 Task: Insert a file "Function mapper".
Action: Mouse moved to (107, 75)
Screenshot: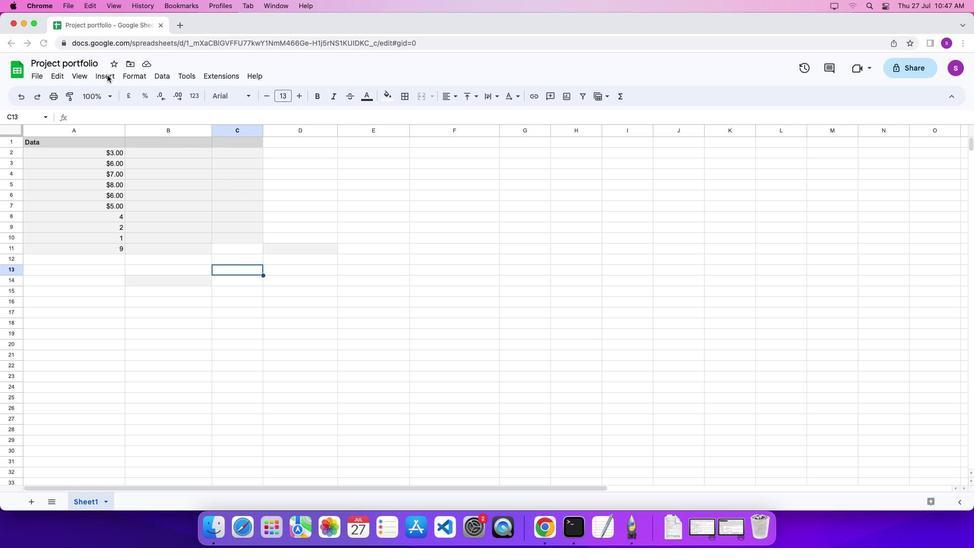 
Action: Mouse pressed left at (107, 75)
Screenshot: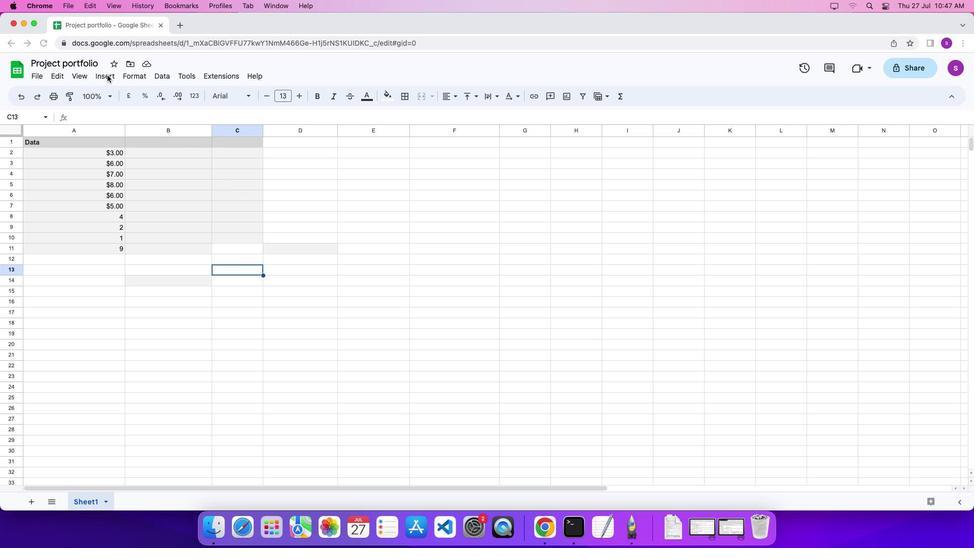 
Action: Mouse moved to (110, 76)
Screenshot: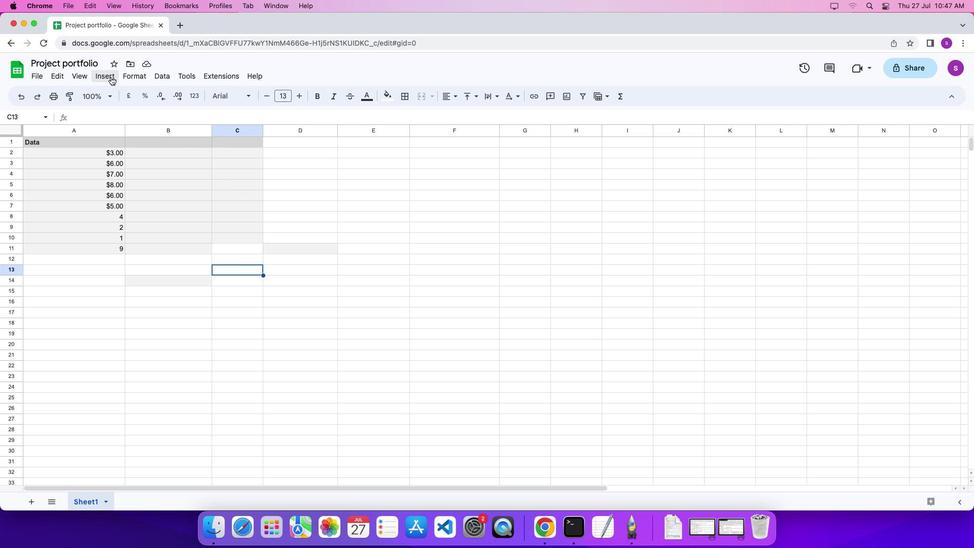 
Action: Mouse pressed left at (110, 76)
Screenshot: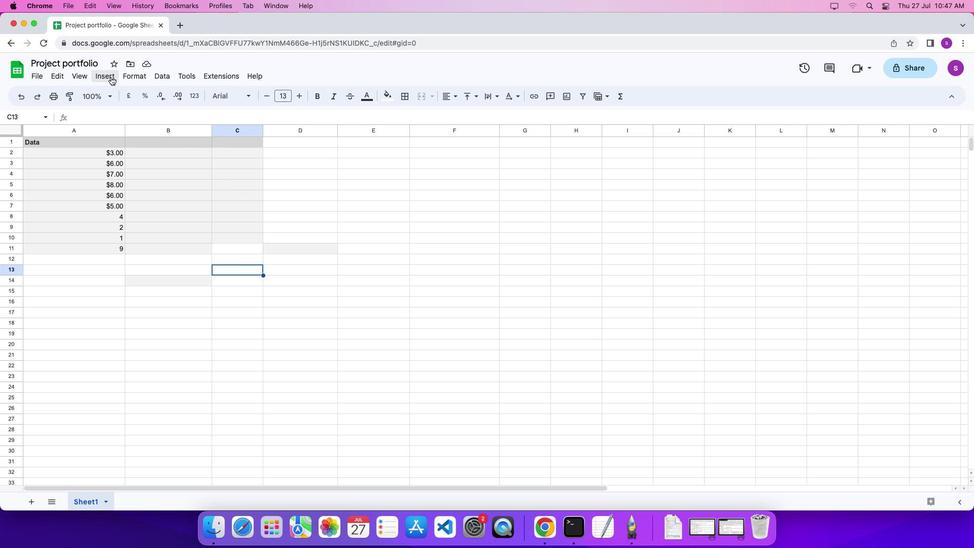 
Action: Mouse moved to (278, 349)
Screenshot: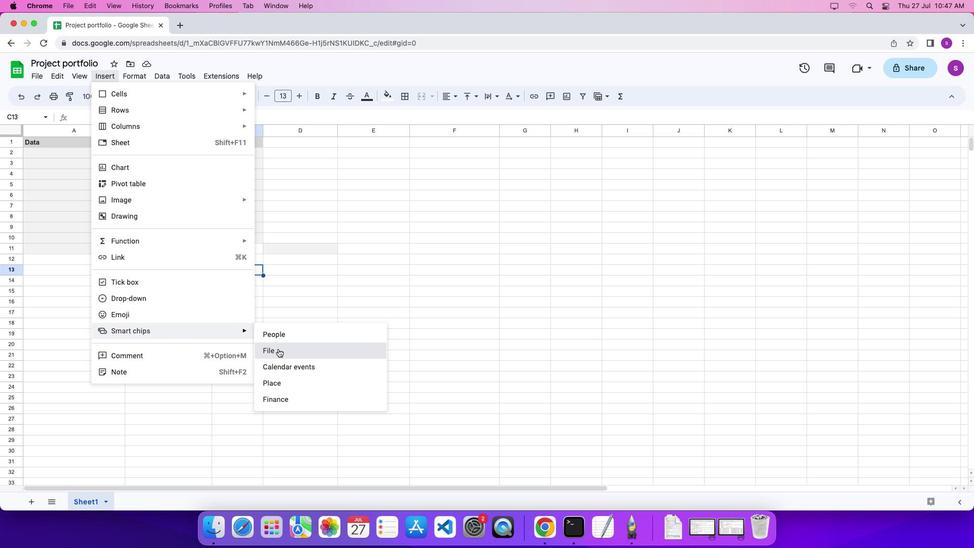 
Action: Mouse pressed left at (278, 349)
Screenshot: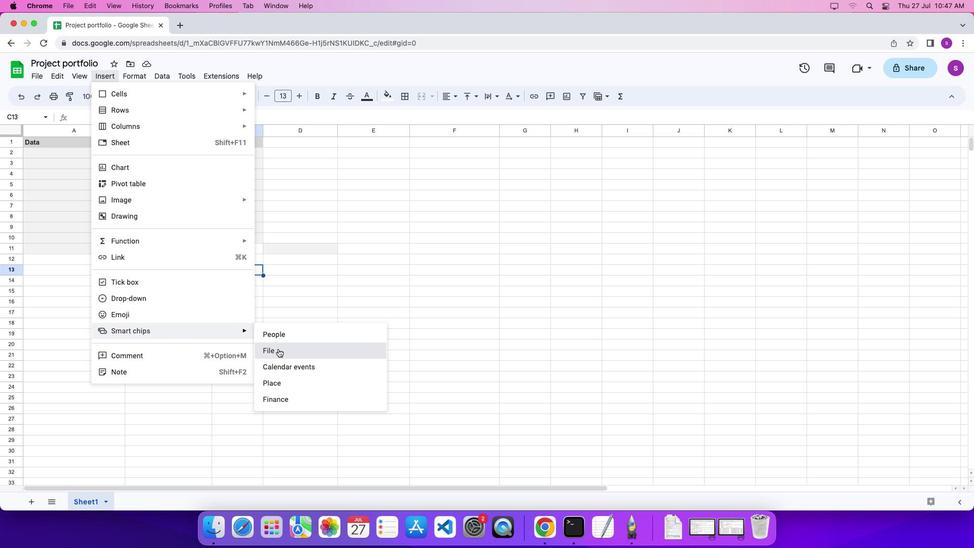 
Action: Mouse moved to (251, 322)
Screenshot: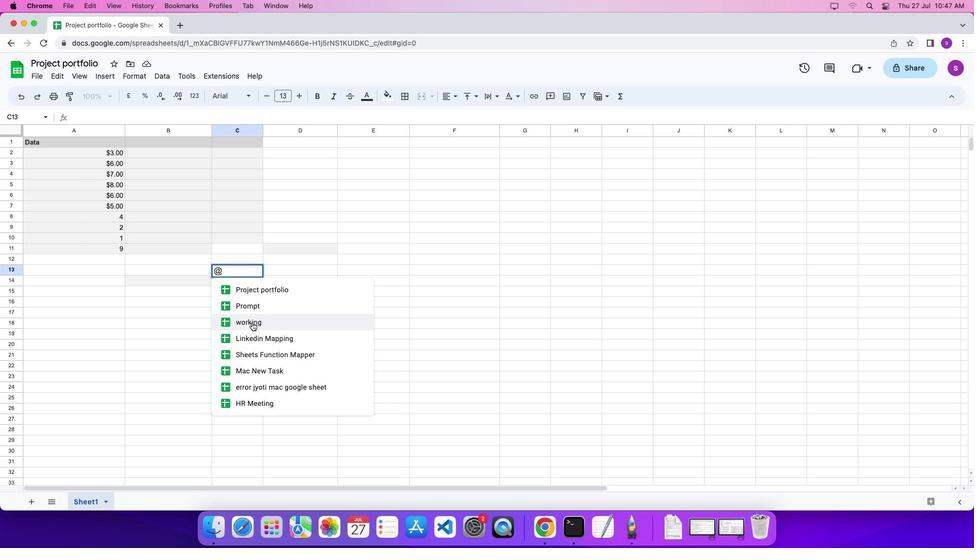 
Action: Key pressed Key.shift'F''u''n''c''t''i''o''n'Key.space'm''a''p''p''e''r''\x03'
Screenshot: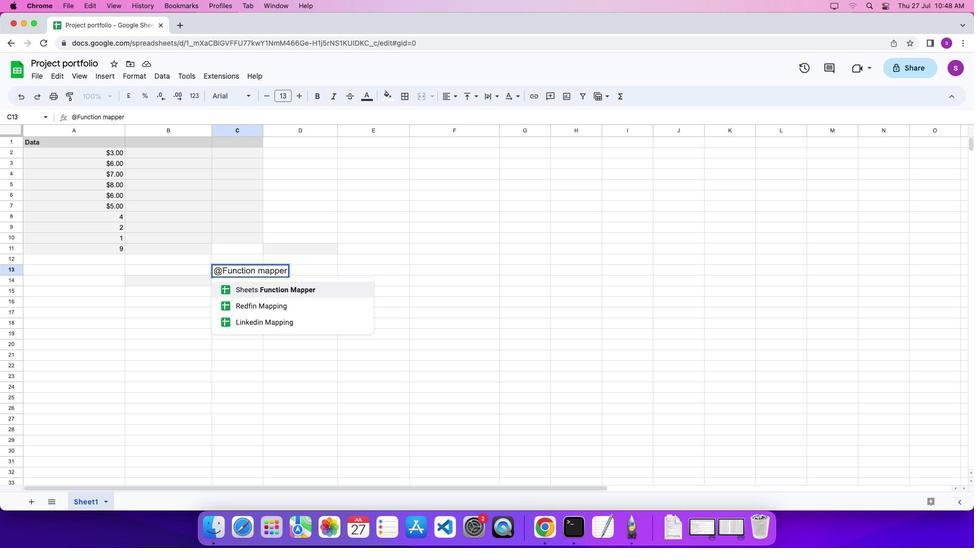 
